 Task: Add a dependency to the task Implement multi-factor authentication for user login , the existing task  Integrate a new payment gateway into an e-commerce website in the project ActivaPro
Action: Mouse moved to (53, 291)
Screenshot: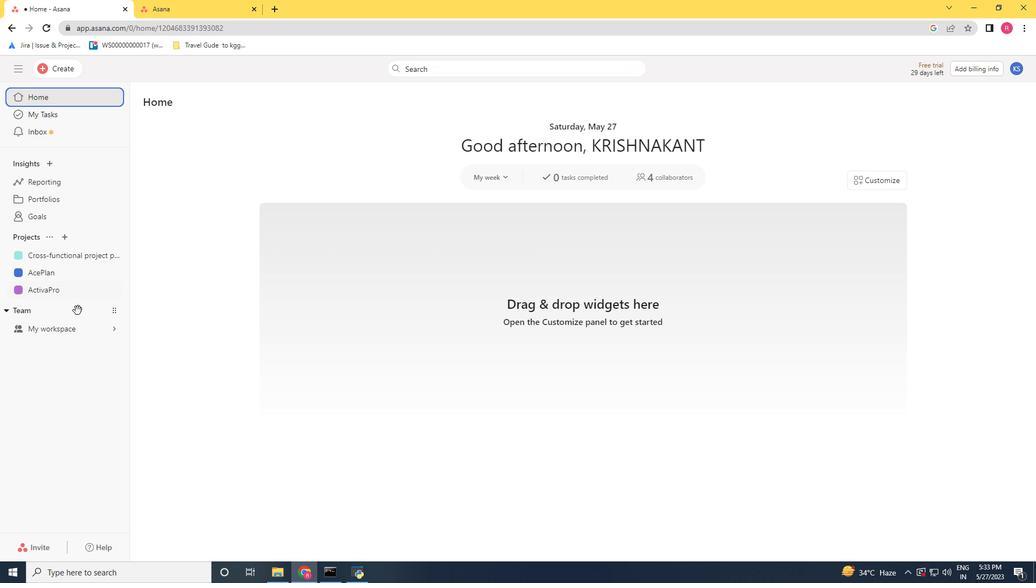 
Action: Mouse pressed left at (53, 291)
Screenshot: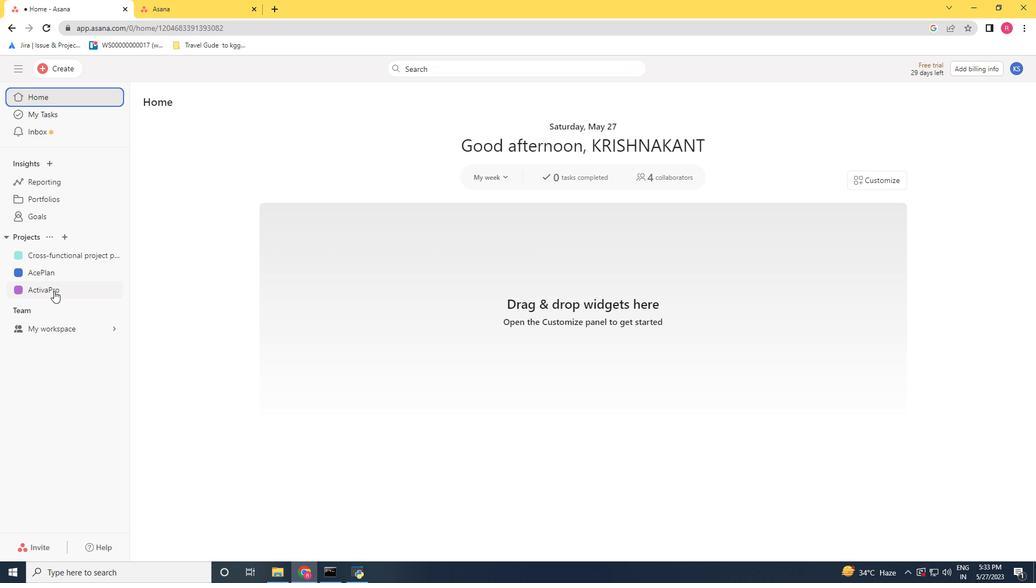 
Action: Mouse moved to (301, 450)
Screenshot: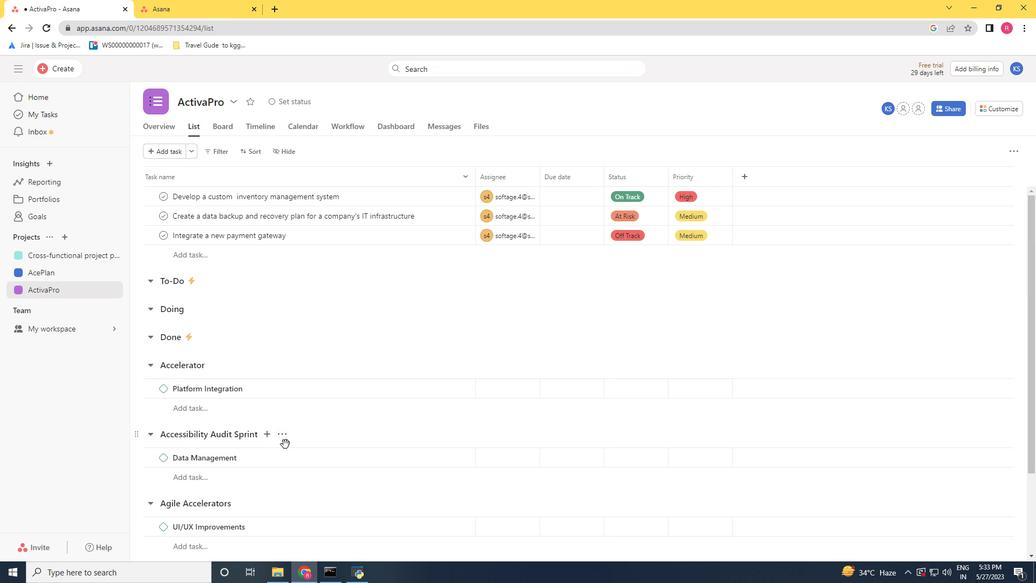 
Action: Mouse scrolled (301, 450) with delta (0, 0)
Screenshot: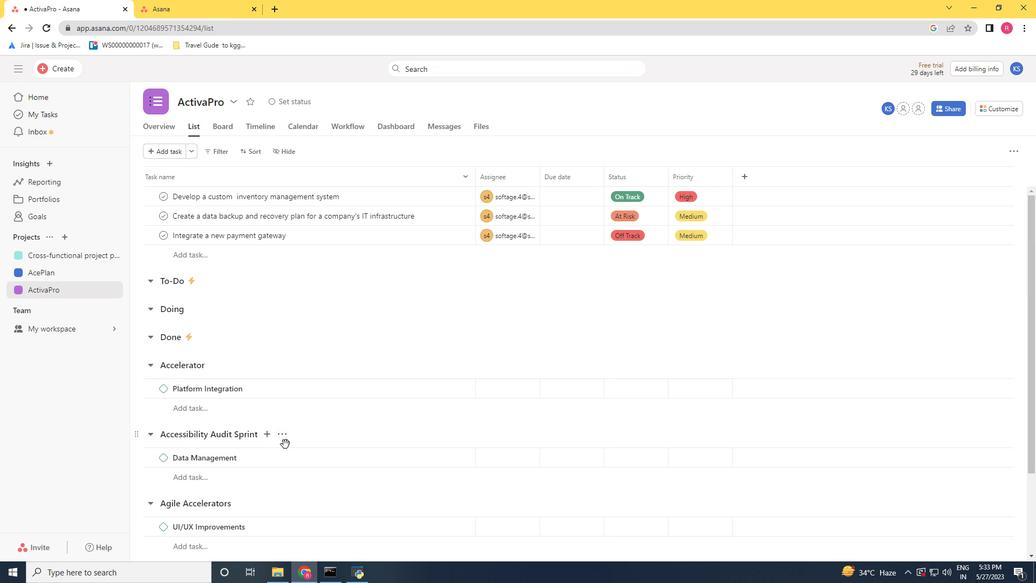 
Action: Mouse scrolled (301, 450) with delta (0, 0)
Screenshot: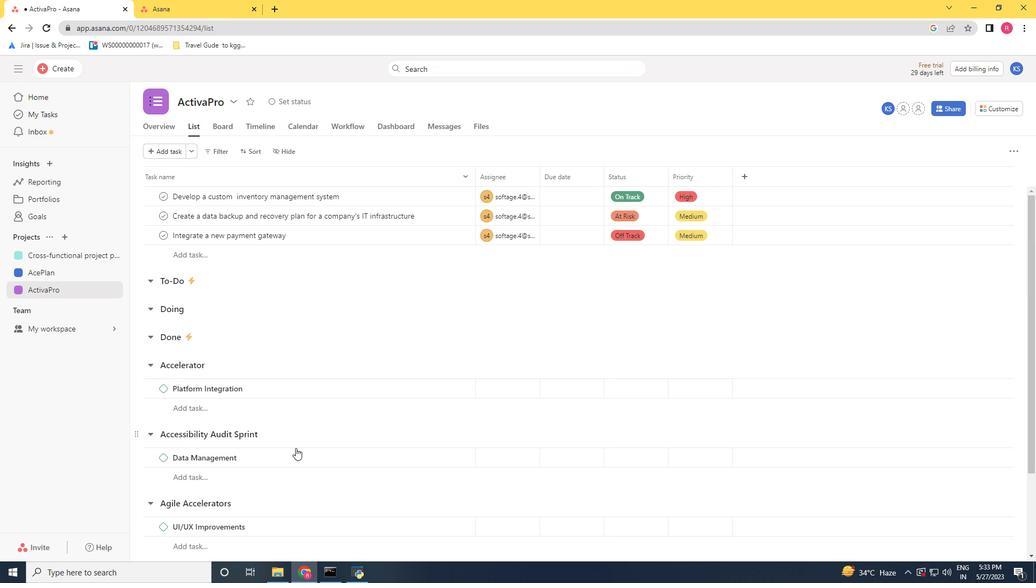 
Action: Mouse scrolled (301, 450) with delta (0, 0)
Screenshot: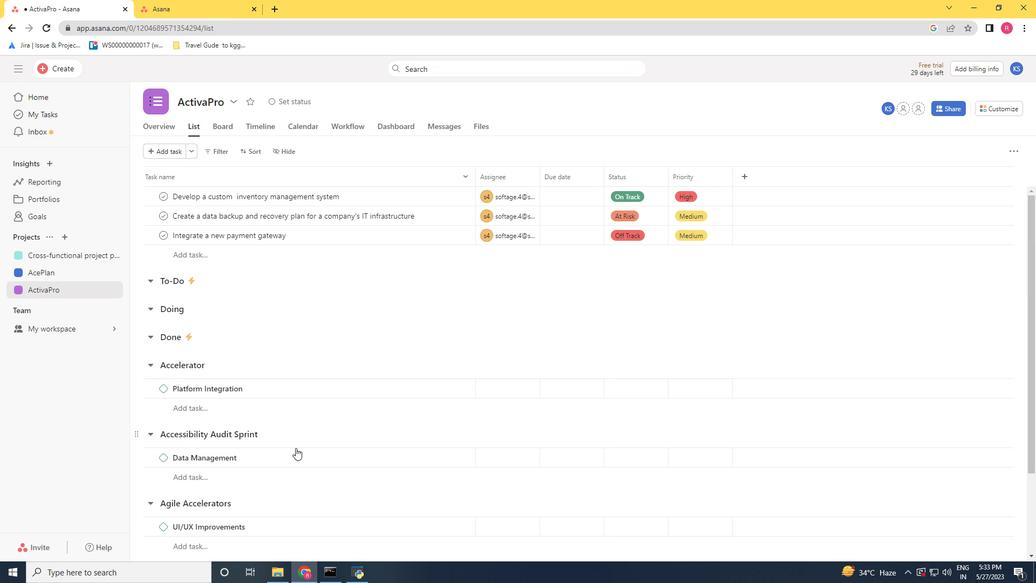 
Action: Mouse scrolled (301, 450) with delta (0, 0)
Screenshot: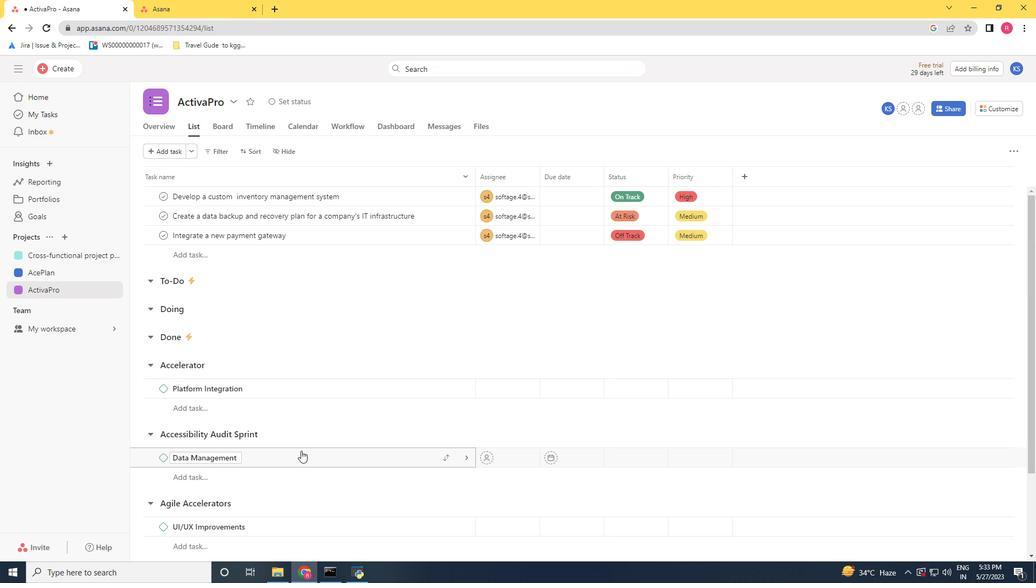 
Action: Mouse scrolled (301, 450) with delta (0, 0)
Screenshot: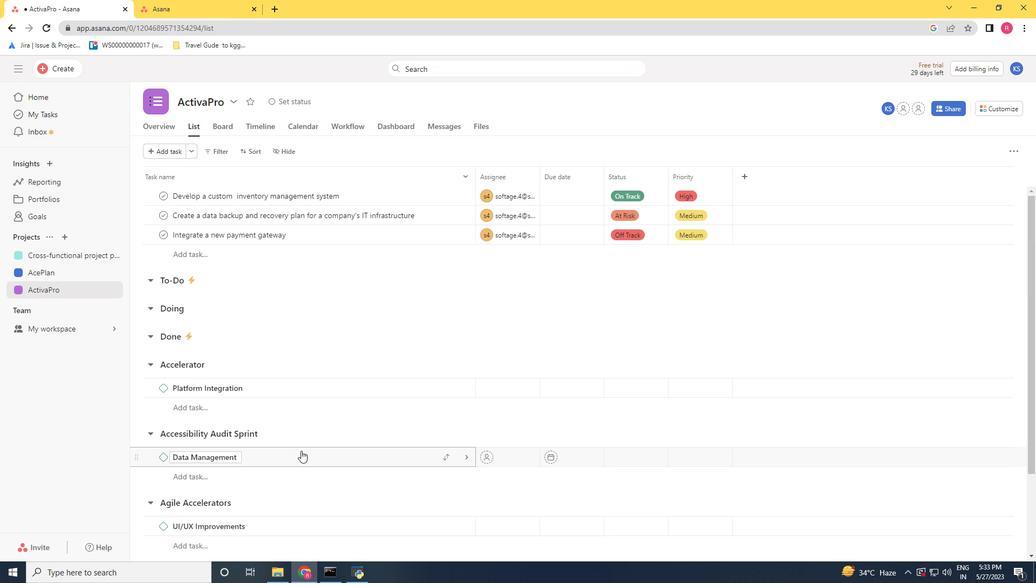 
Action: Mouse scrolled (301, 450) with delta (0, 0)
Screenshot: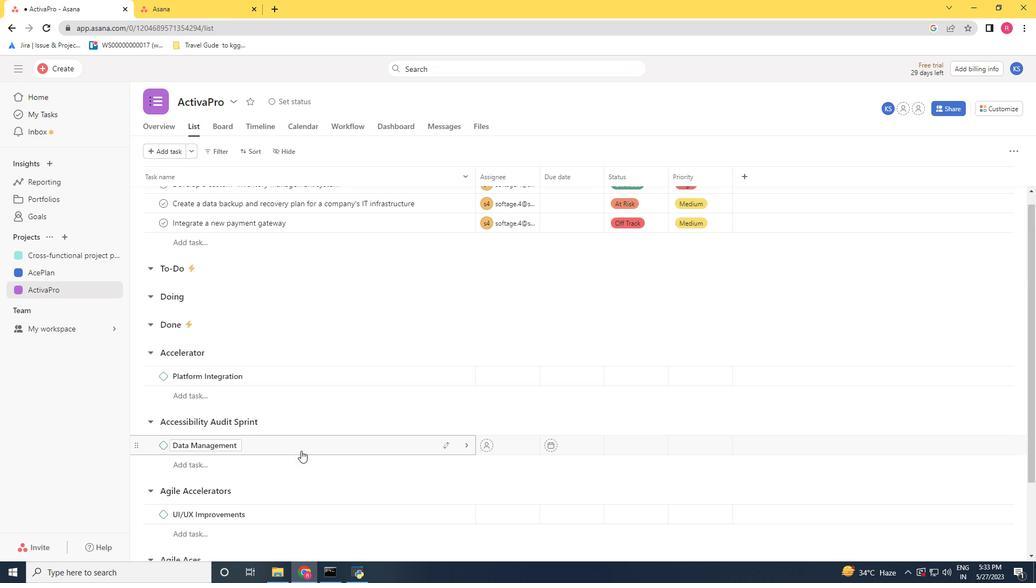 
Action: Mouse moved to (372, 493)
Screenshot: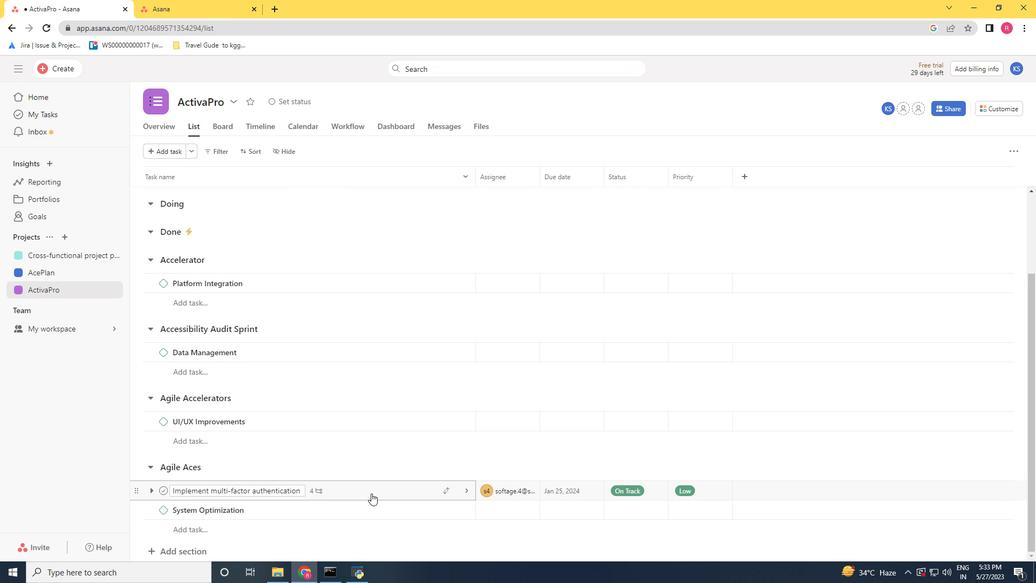 
Action: Mouse pressed left at (372, 493)
Screenshot: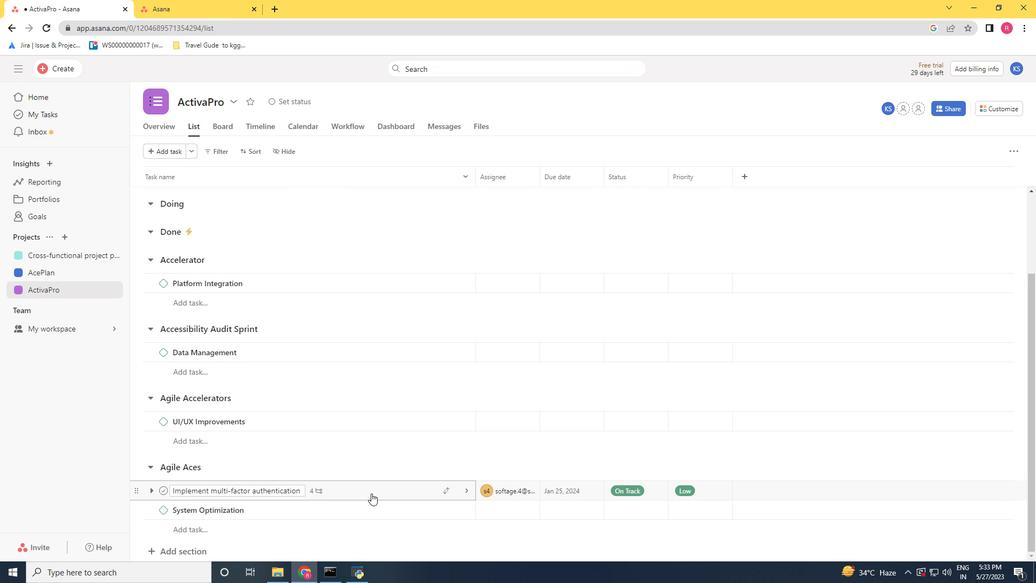
Action: Mouse moved to (781, 290)
Screenshot: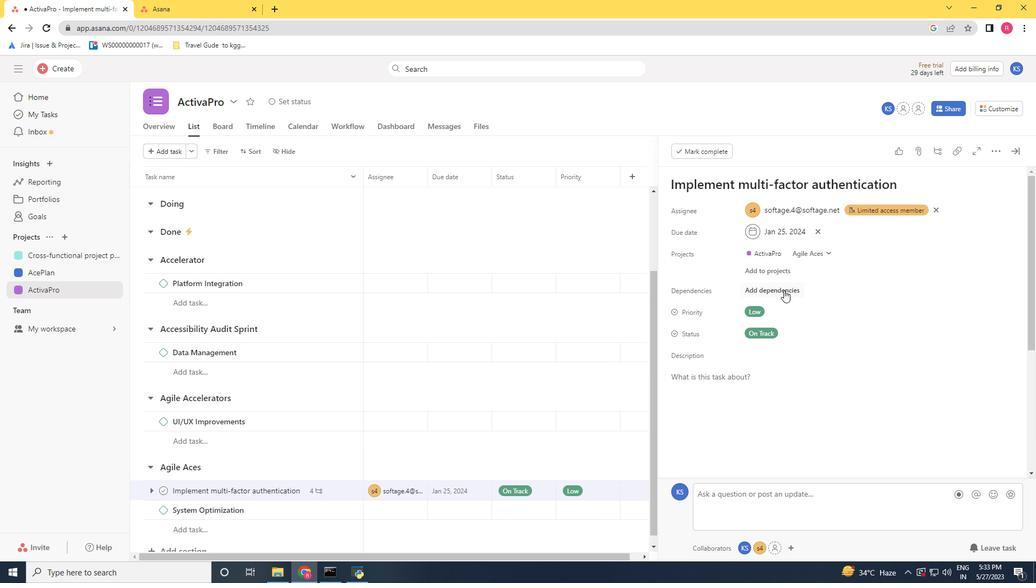 
Action: Mouse pressed left at (781, 290)
Screenshot: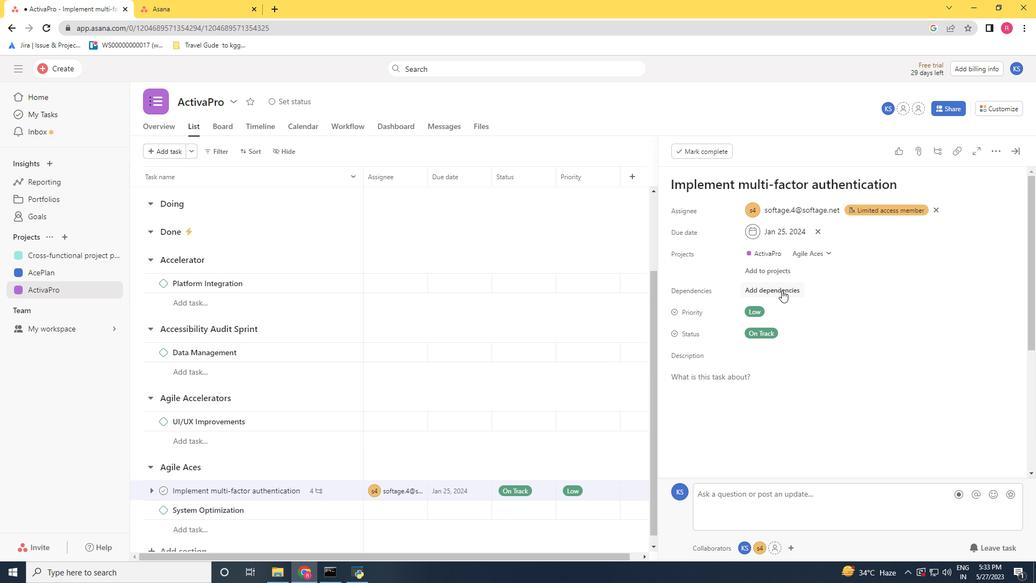 
Action: Key pressed <Key.shift>Inte
Screenshot: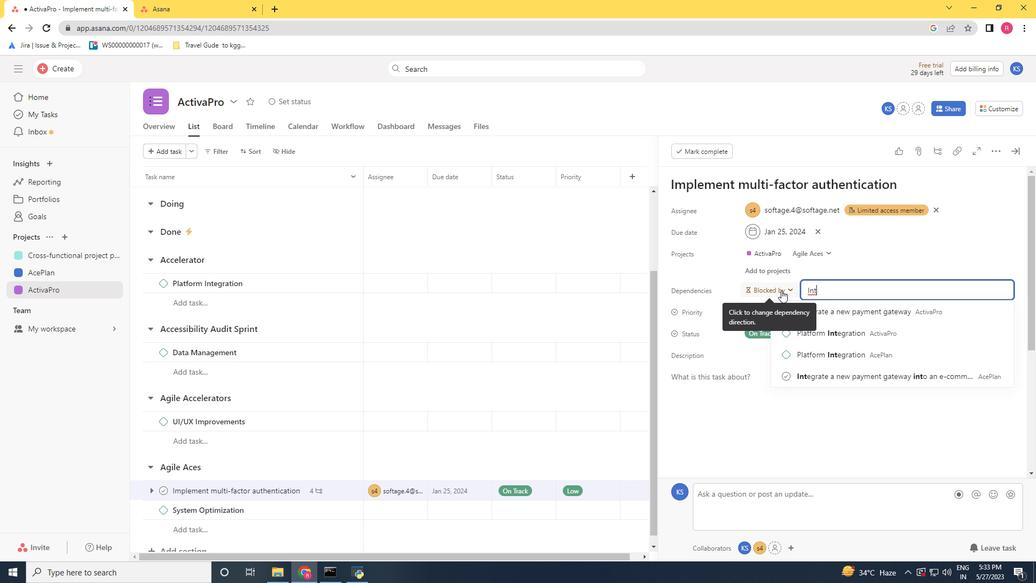 
Action: Mouse moved to (903, 318)
Screenshot: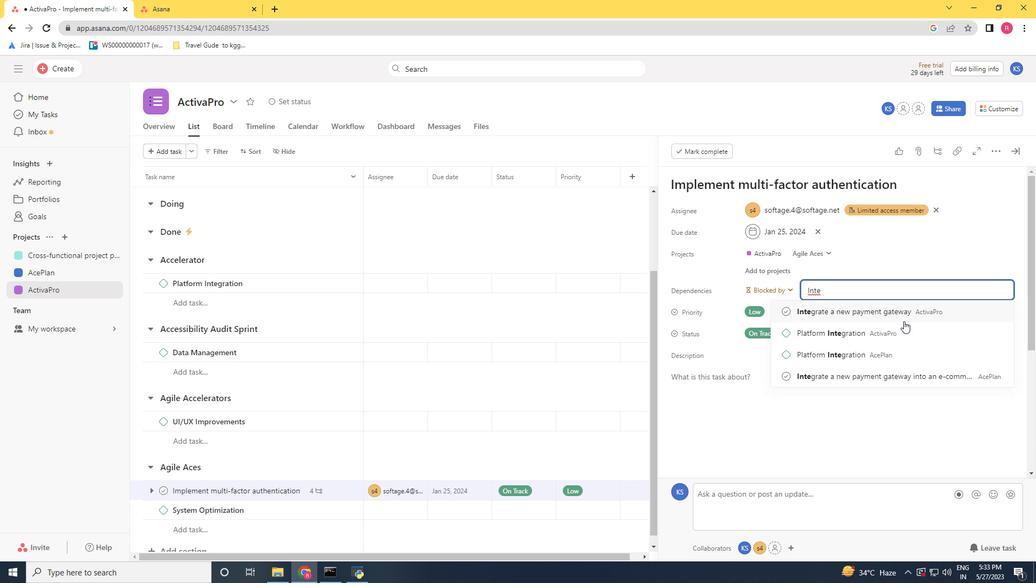 
Action: Mouse pressed left at (903, 318)
Screenshot: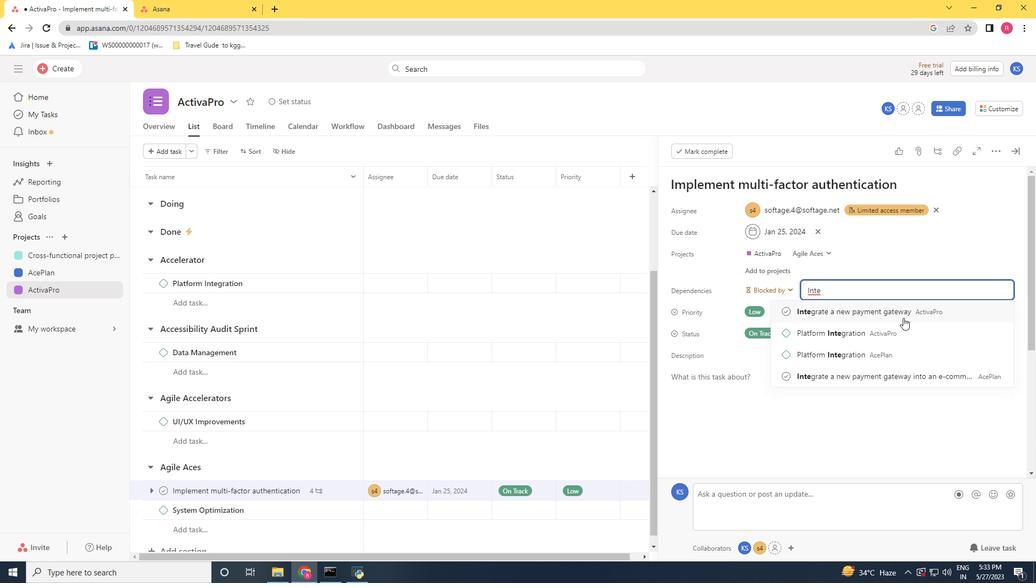 
Action: Mouse moved to (898, 291)
Screenshot: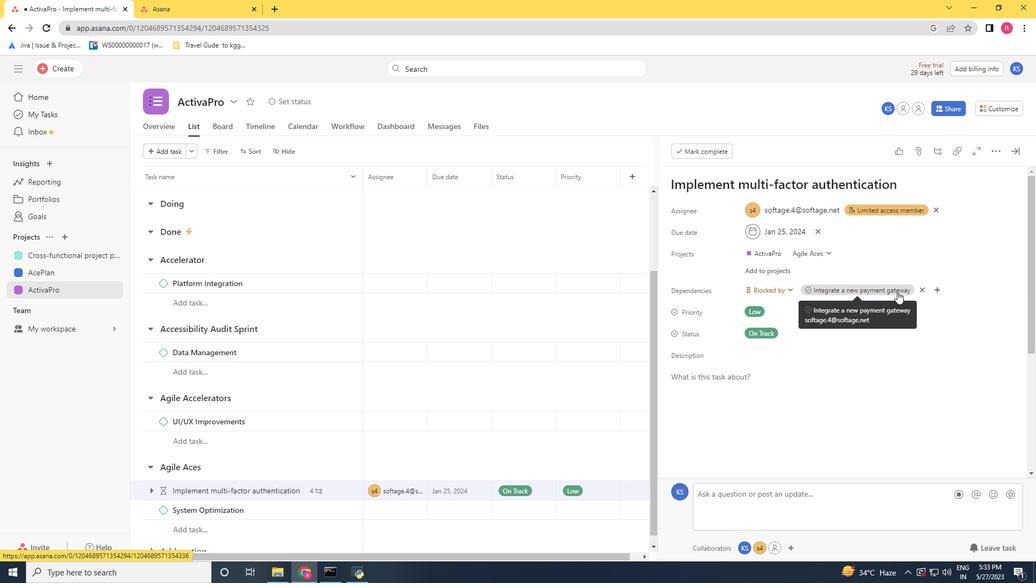 
Action: Mouse pressed left at (898, 291)
Screenshot: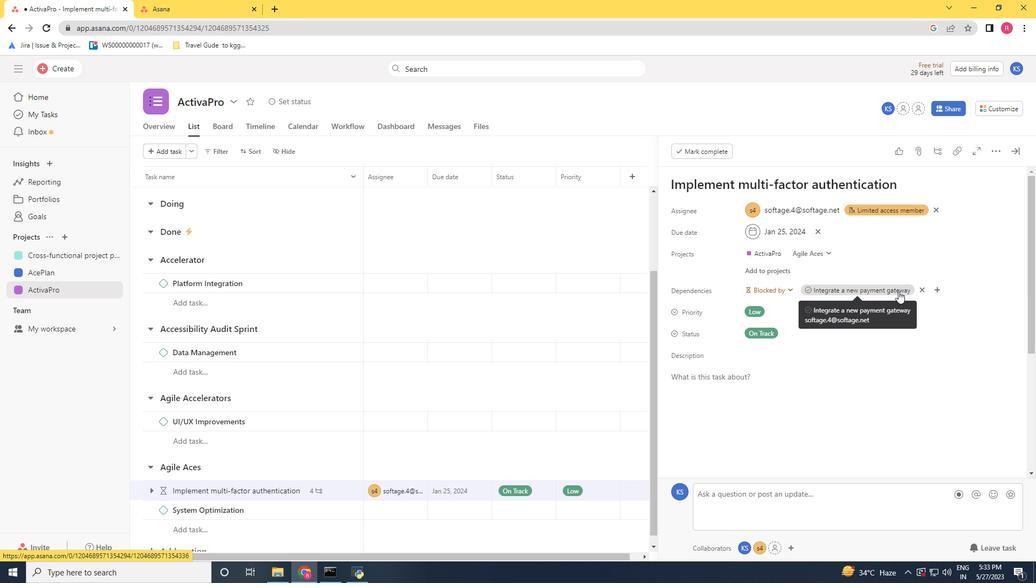 
Action: Mouse moved to (894, 291)
Screenshot: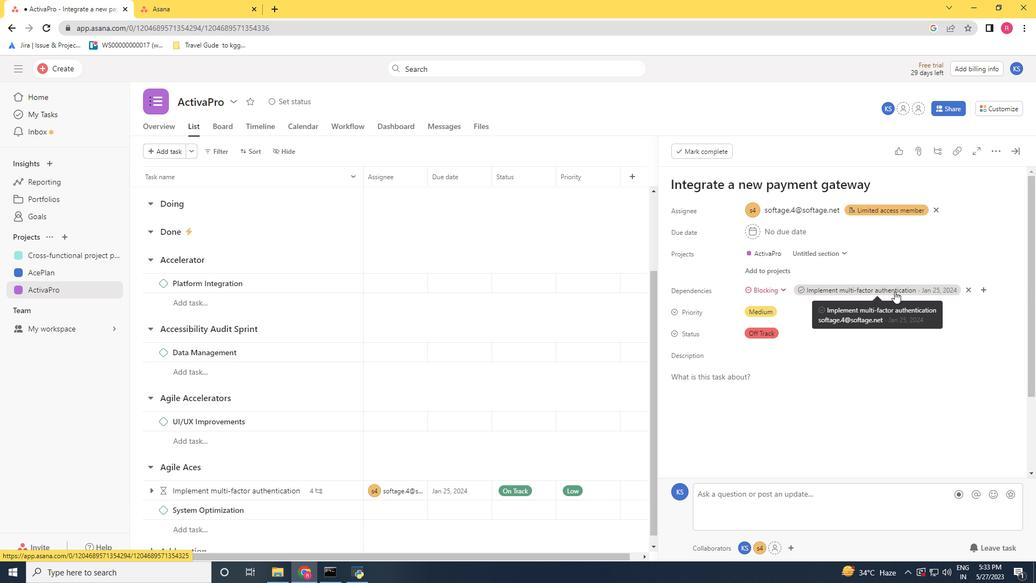 
Action: Mouse pressed left at (894, 291)
Screenshot: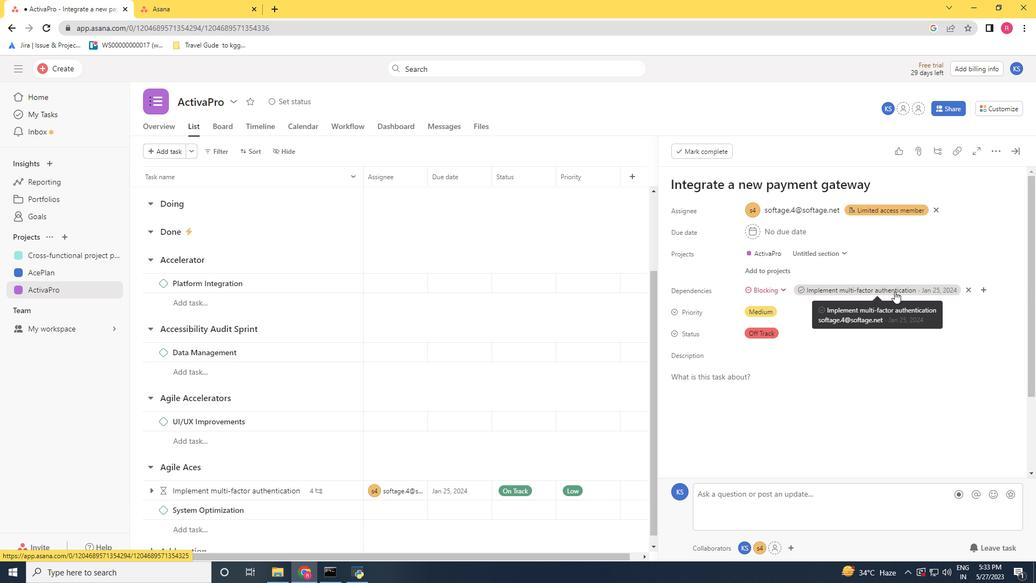 
Action: Mouse moved to (946, 439)
Screenshot: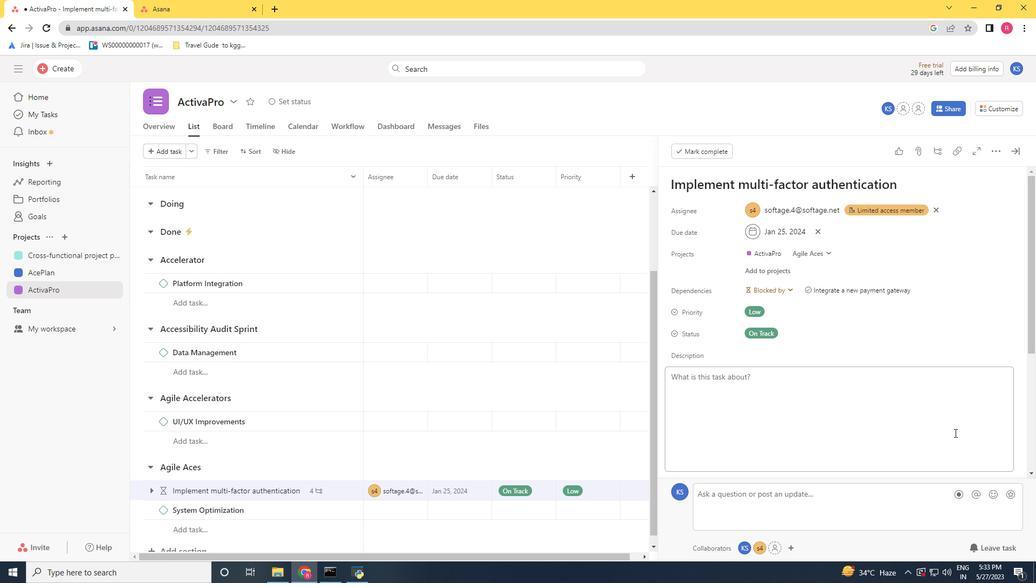 
